 Task: Create Card Employee Wellness Analytics Review in Board Team Performance Management Platforms to Workspace Financial Planning and Analysis Services. Create Card Disability Services Review in Board Product Feature Prioritization and Development to Workspace Financial Planning and Analysis Services. Create Card Customer Referral Program Review in Board Customer Journey Optimization and Personalization to Workspace Financial Planning and Analysis Services
Action: Mouse moved to (246, 182)
Screenshot: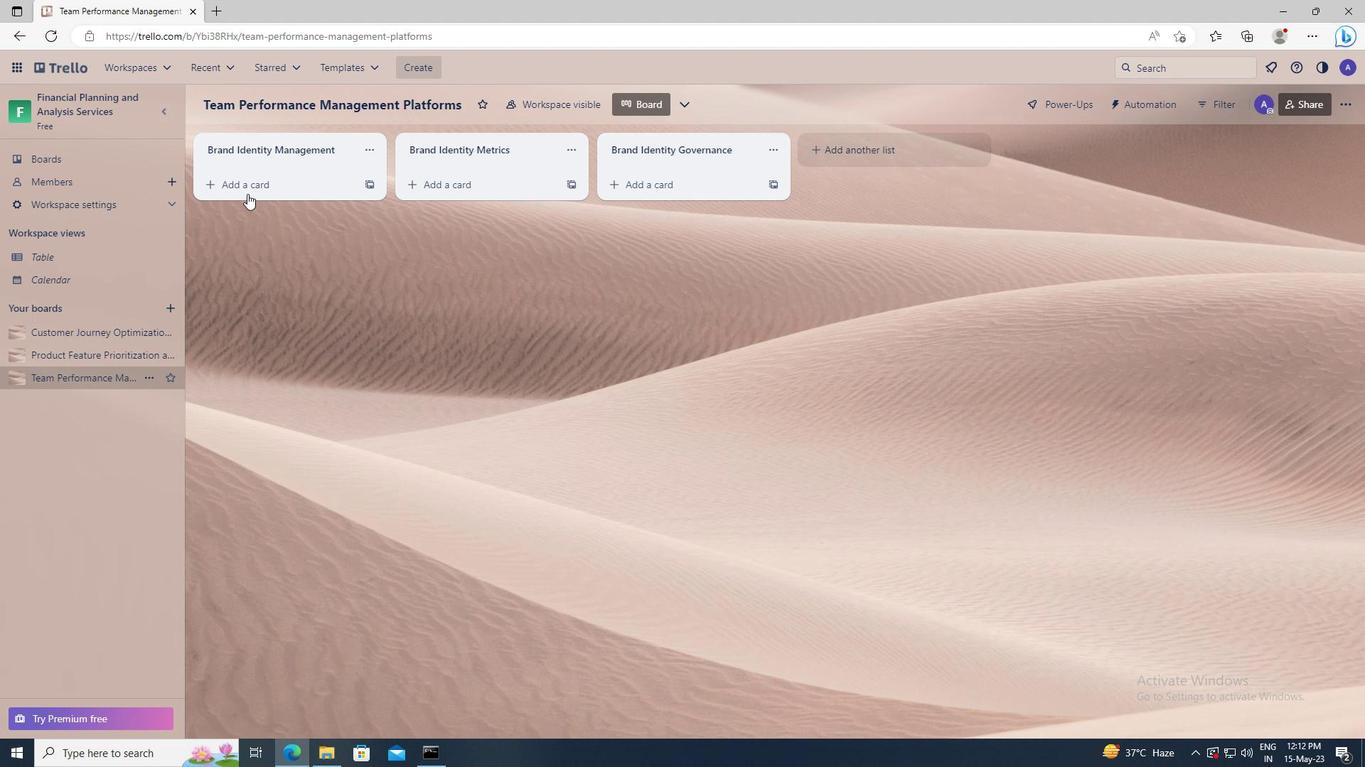 
Action: Mouse pressed left at (246, 182)
Screenshot: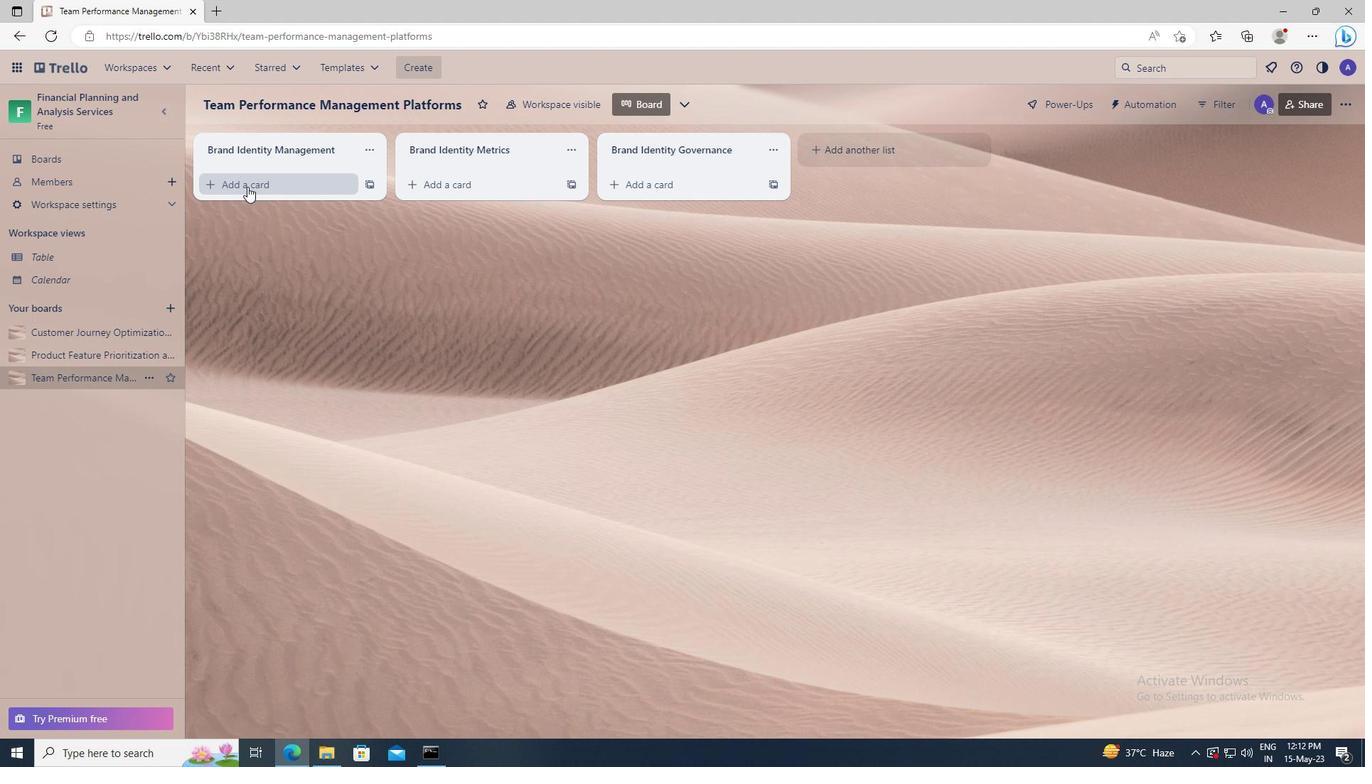 
Action: Key pressed <Key.shift>EMPLOYEE<Key.space><Key.shift>WELLNESS<Key.space><Key.shift>ANALYTICS<Key.space><Key.shift>REVIEW
Screenshot: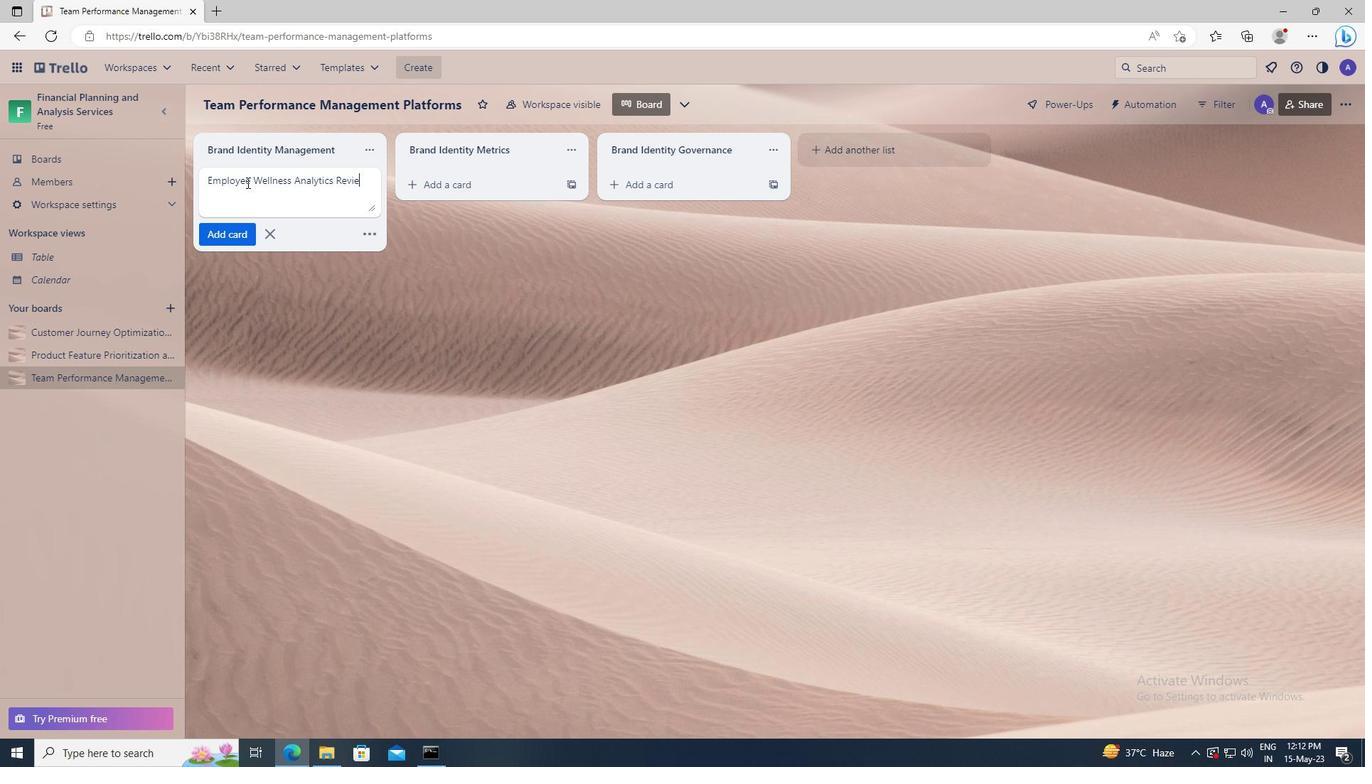 
Action: Mouse moved to (234, 234)
Screenshot: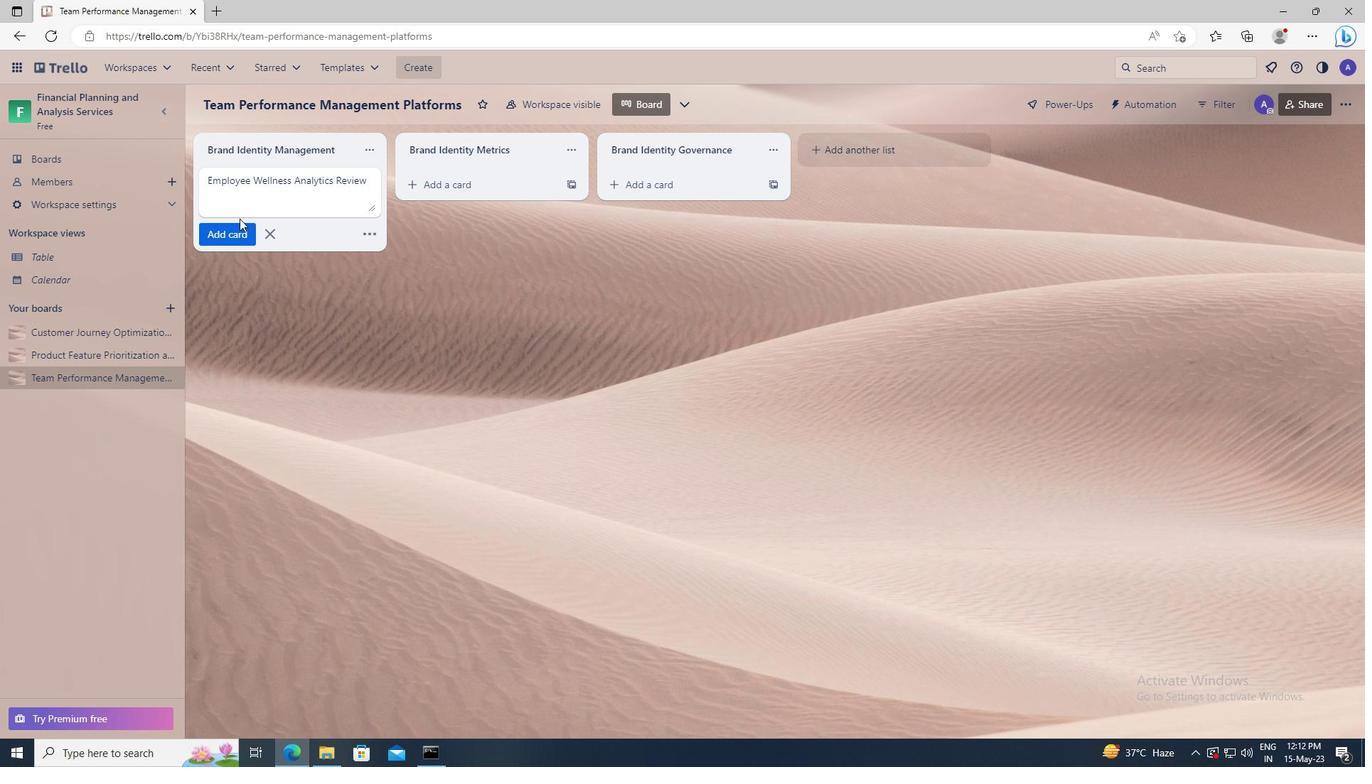 
Action: Mouse pressed left at (234, 234)
Screenshot: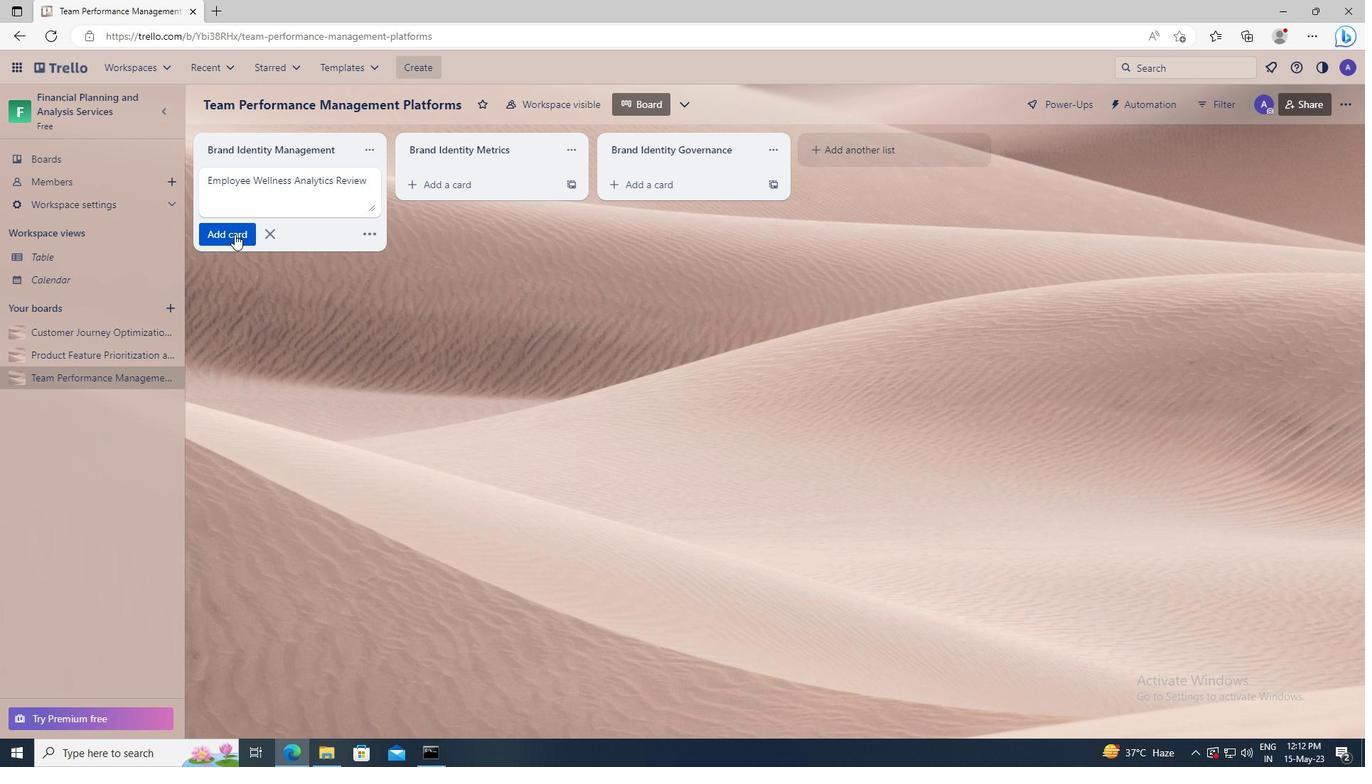 
Action: Mouse moved to (115, 352)
Screenshot: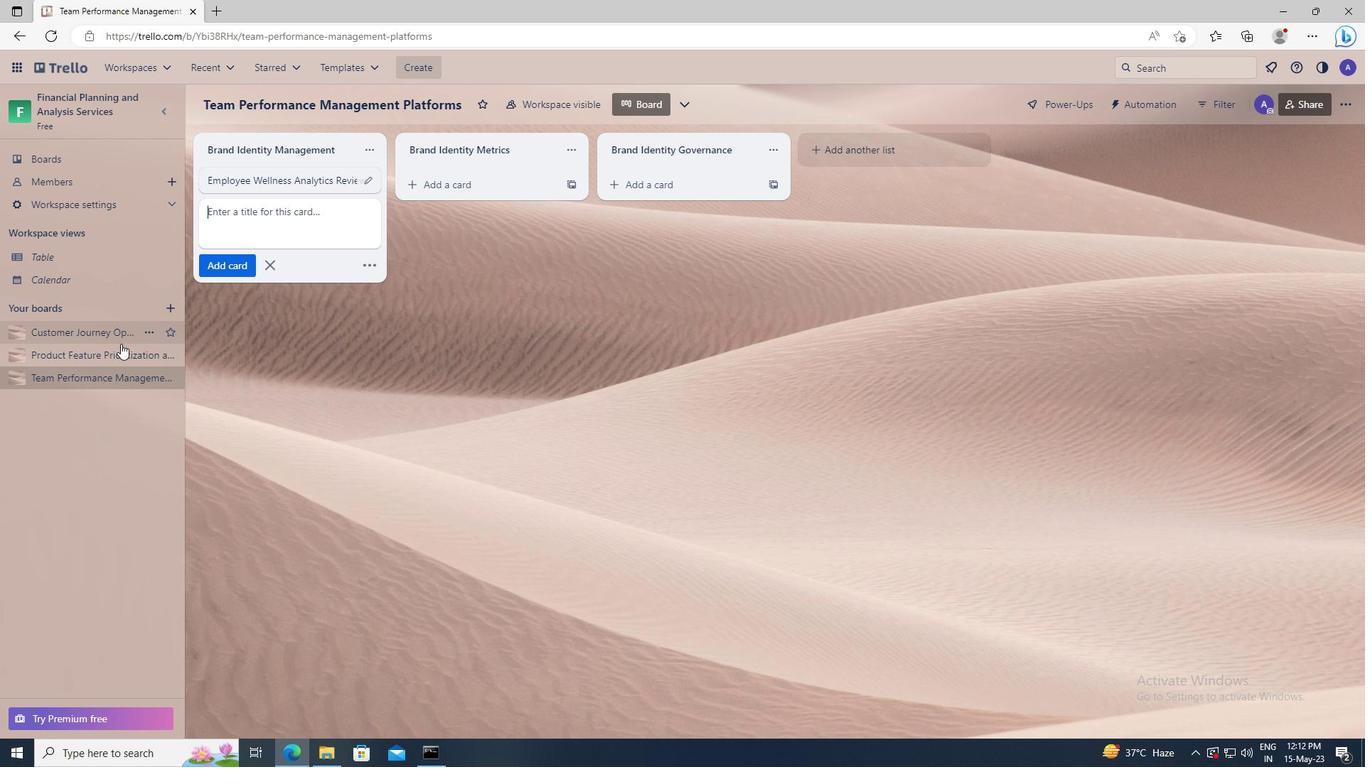 
Action: Mouse pressed left at (115, 352)
Screenshot: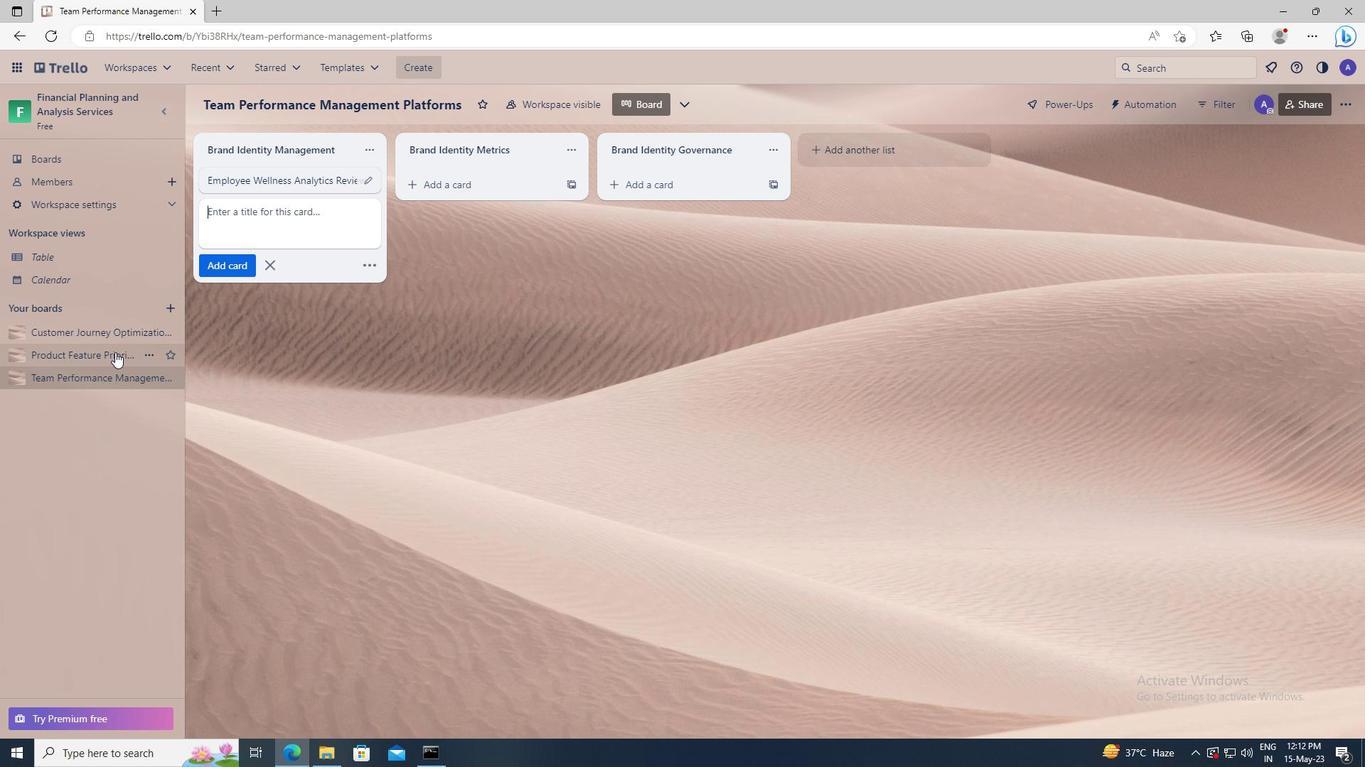 
Action: Mouse moved to (224, 186)
Screenshot: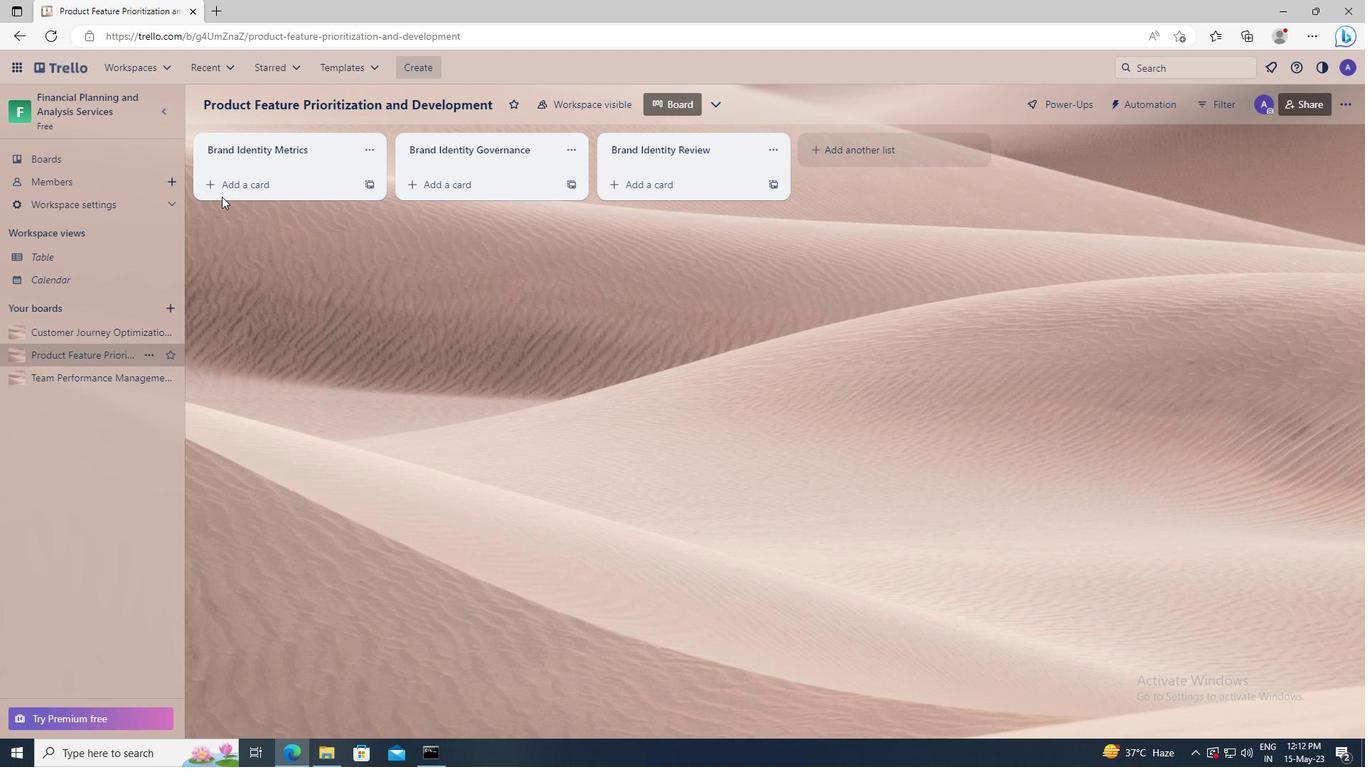 
Action: Mouse pressed left at (224, 186)
Screenshot: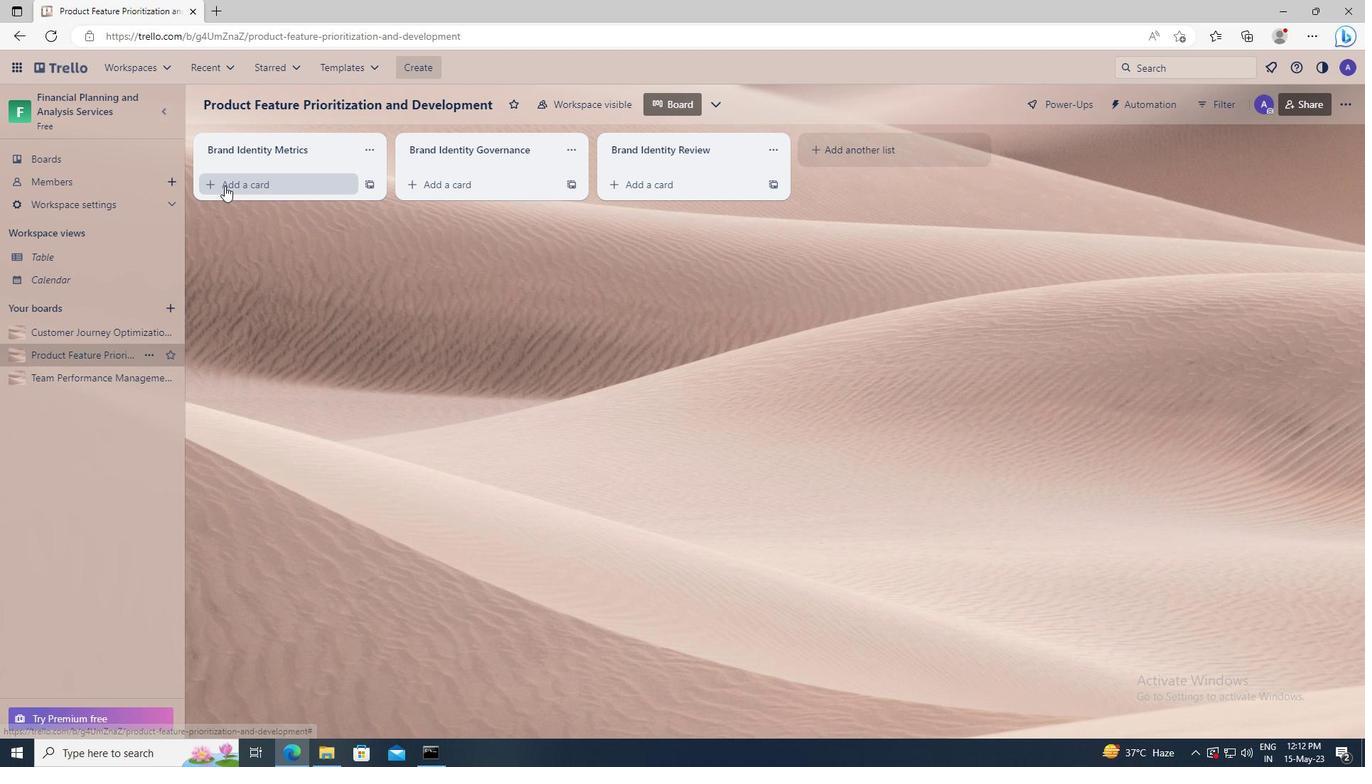
Action: Key pressed <Key.shift>DISABILITY<Key.space><Key.shift>SERVICES<Key.space><Key.shift>REVIEW
Screenshot: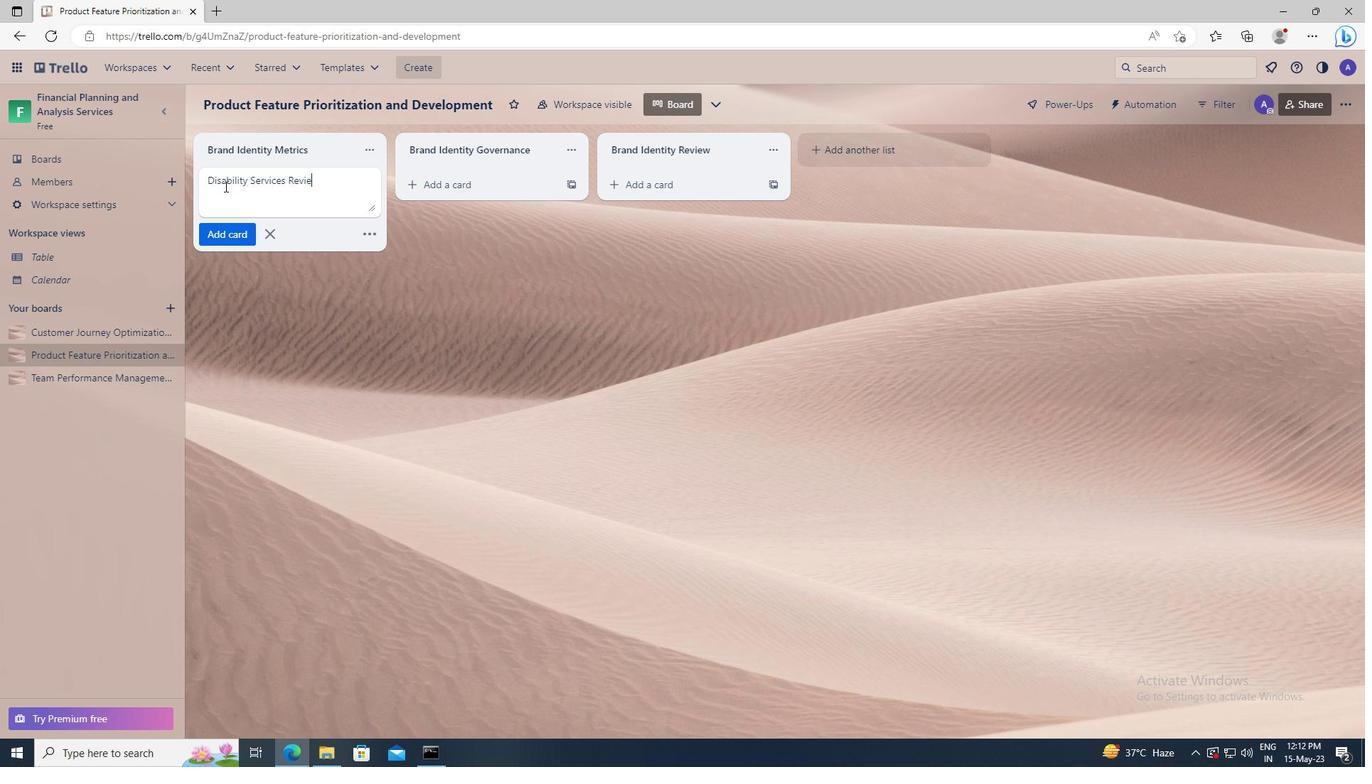 
Action: Mouse moved to (232, 237)
Screenshot: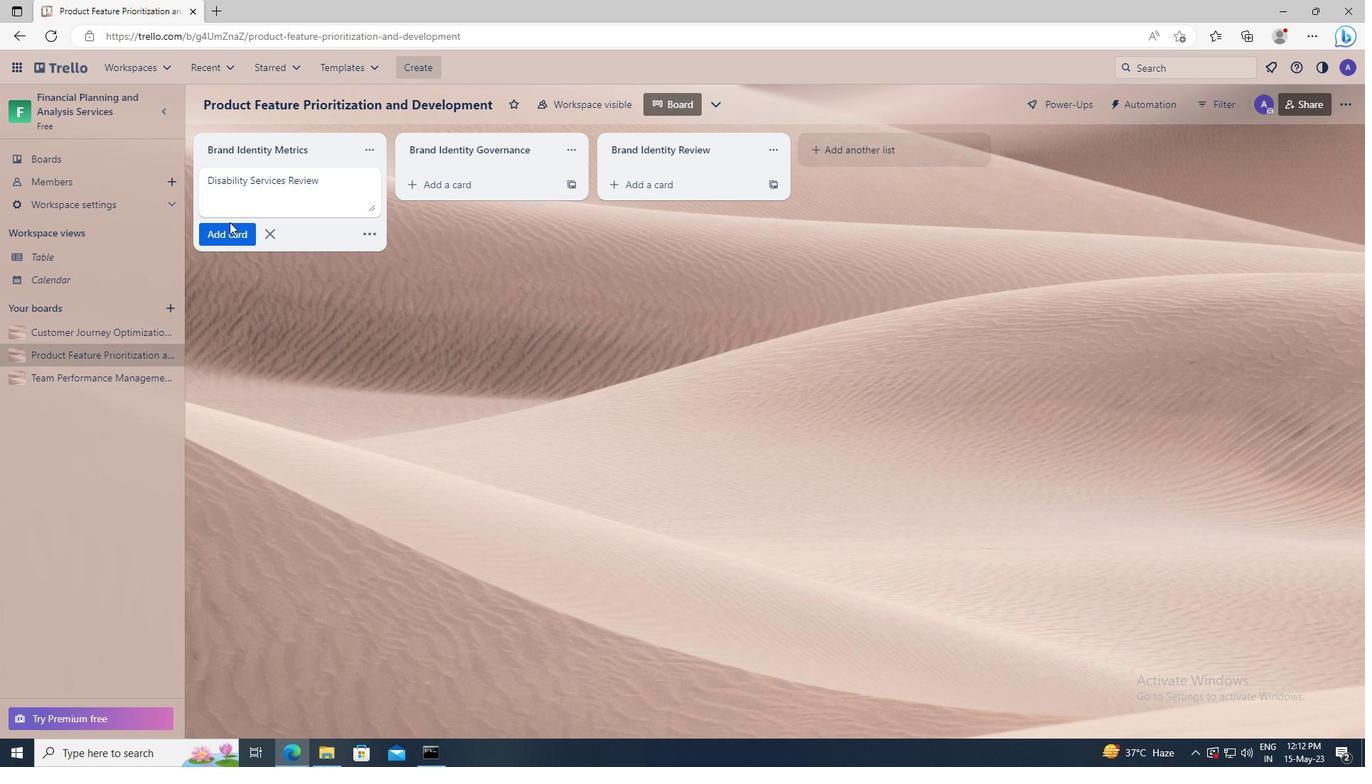 
Action: Mouse pressed left at (232, 237)
Screenshot: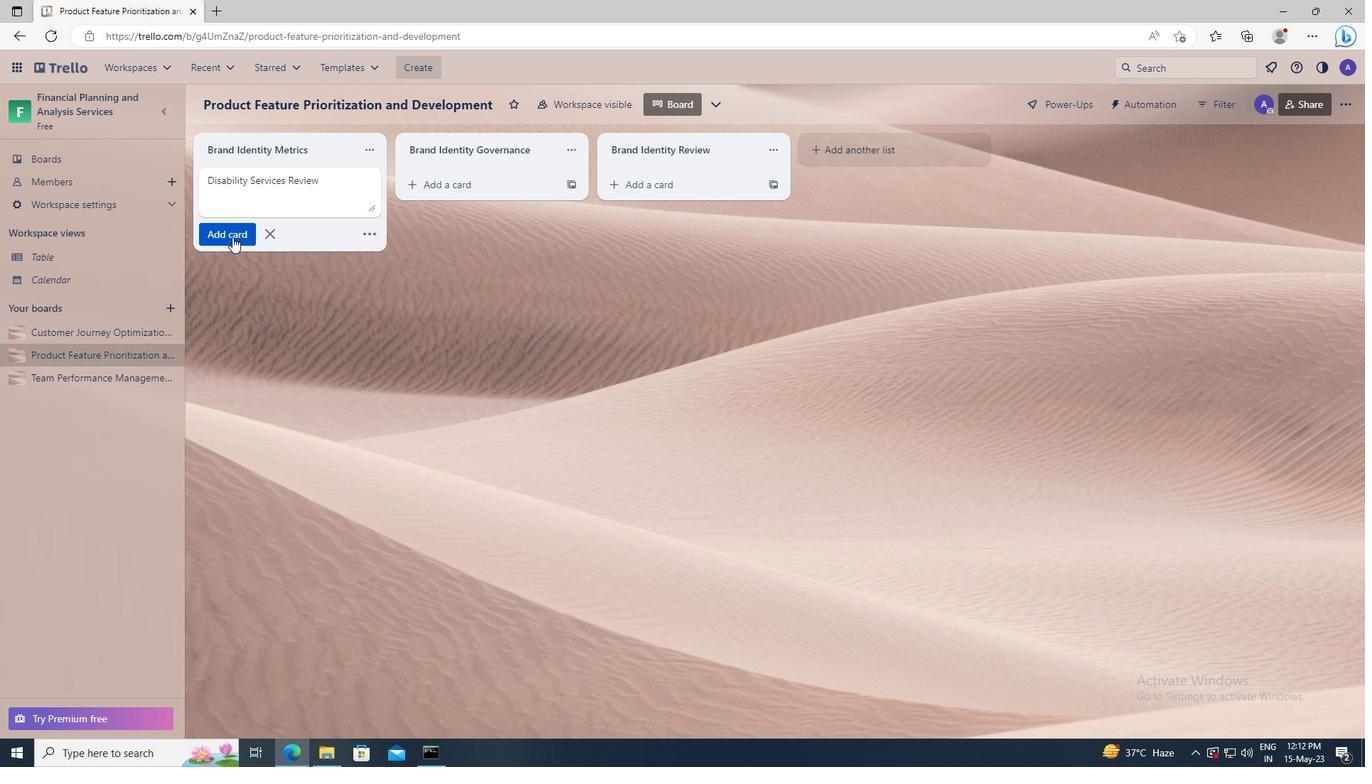 
Action: Mouse moved to (89, 332)
Screenshot: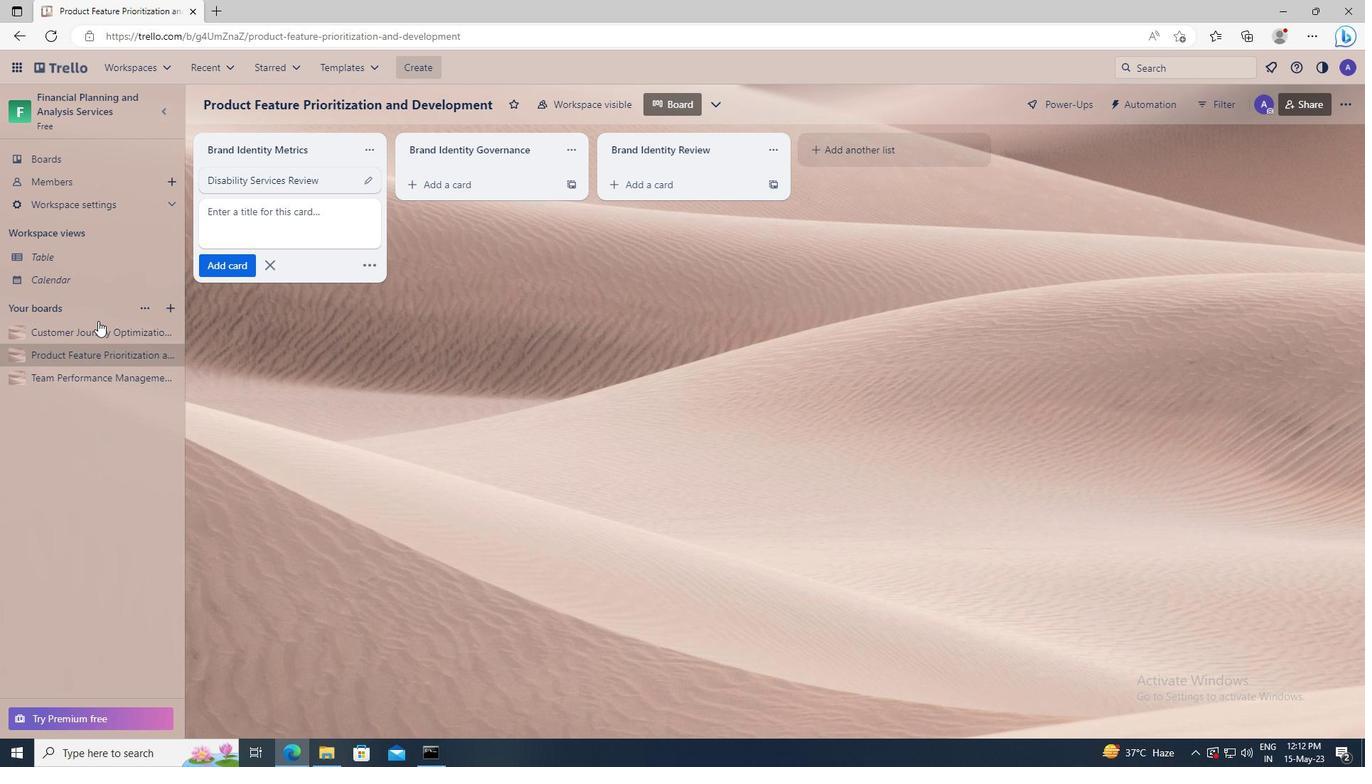 
Action: Mouse pressed left at (89, 332)
Screenshot: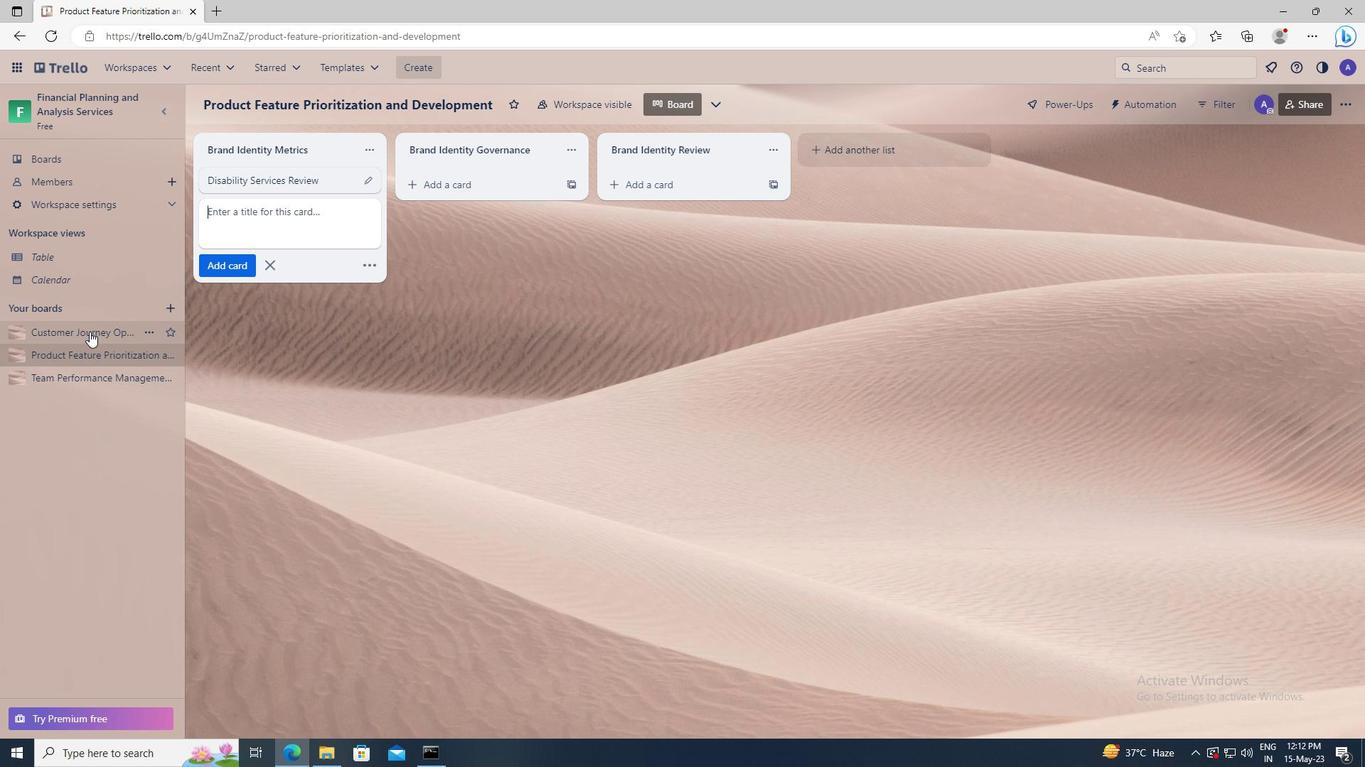 
Action: Mouse moved to (248, 188)
Screenshot: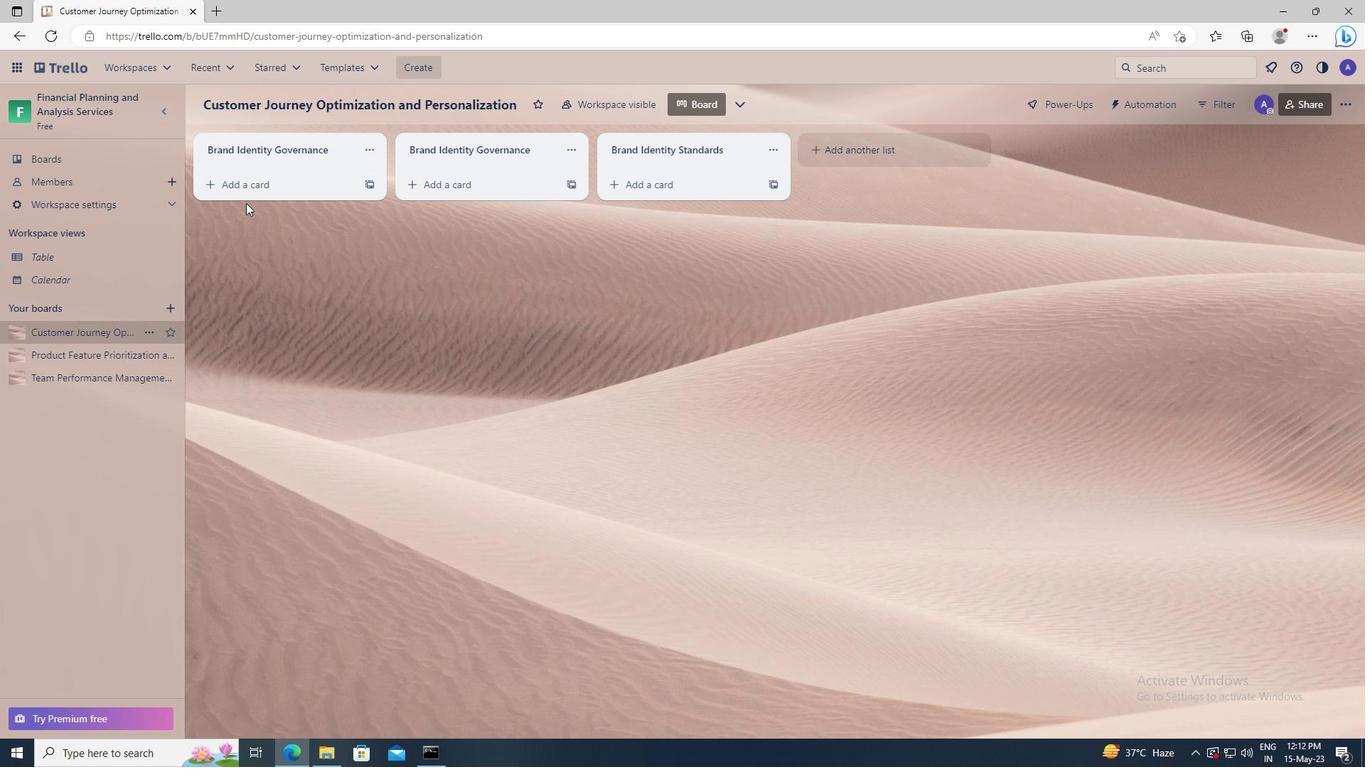 
Action: Mouse pressed left at (248, 188)
Screenshot: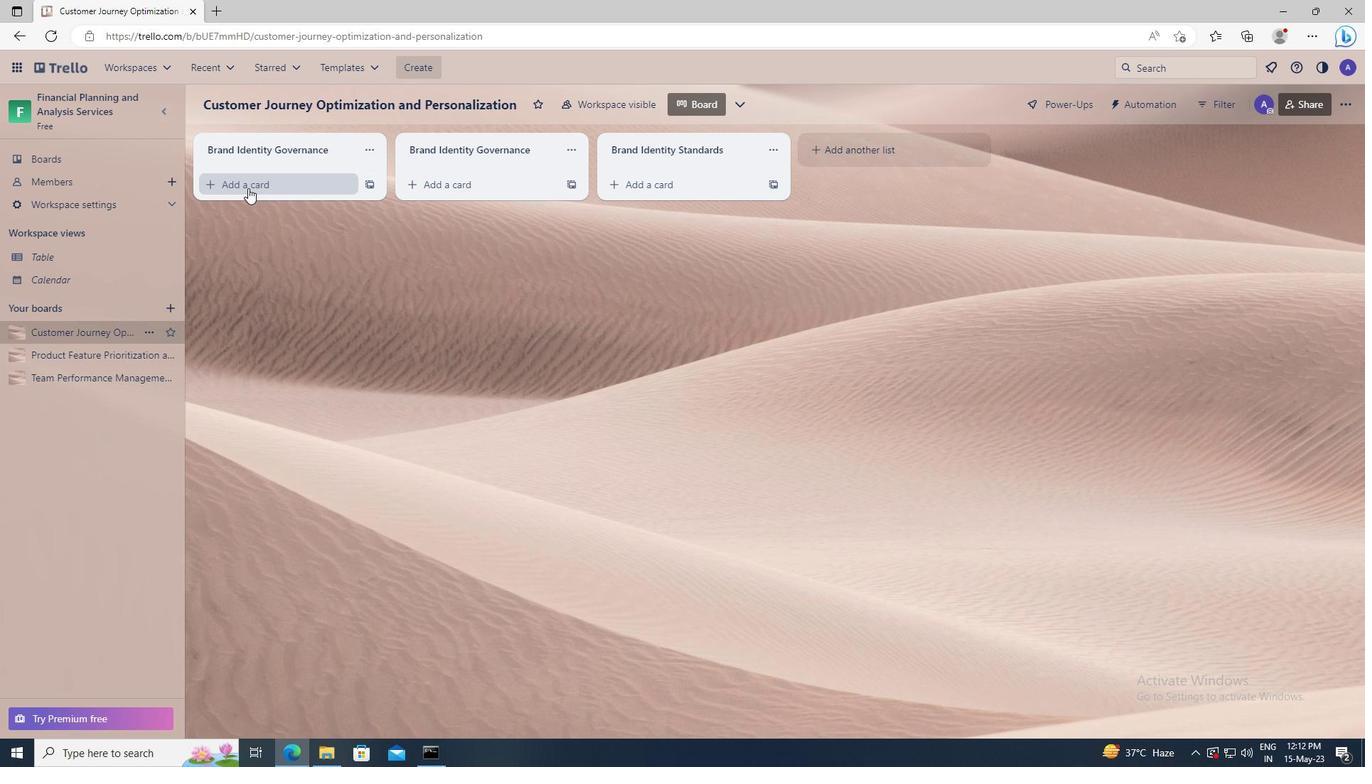 
Action: Key pressed <Key.shift>CUSTOMER<Key.space><Key.shift>REFERRAL<Key.space><Key.shift>PROGRAM<Key.space><Key.shift>REVIEW
Screenshot: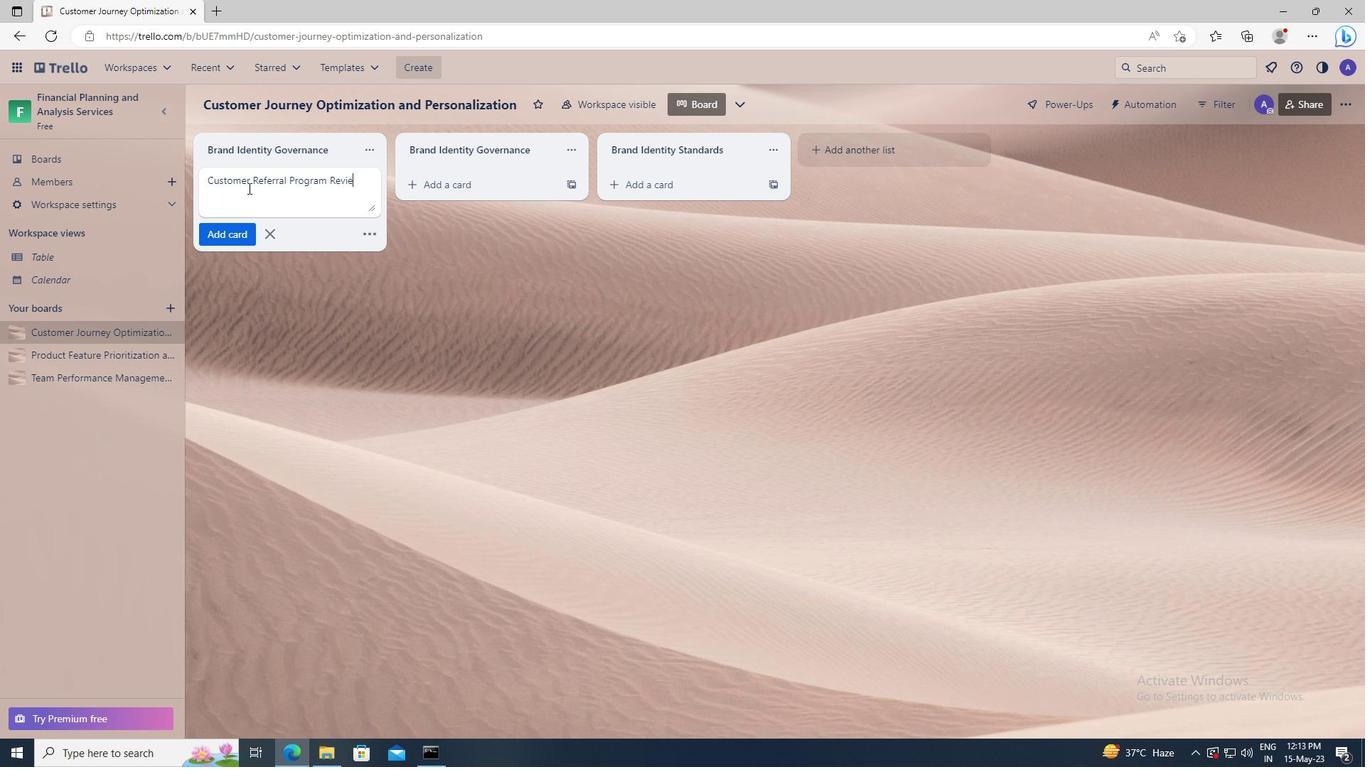 
Action: Mouse moved to (237, 233)
Screenshot: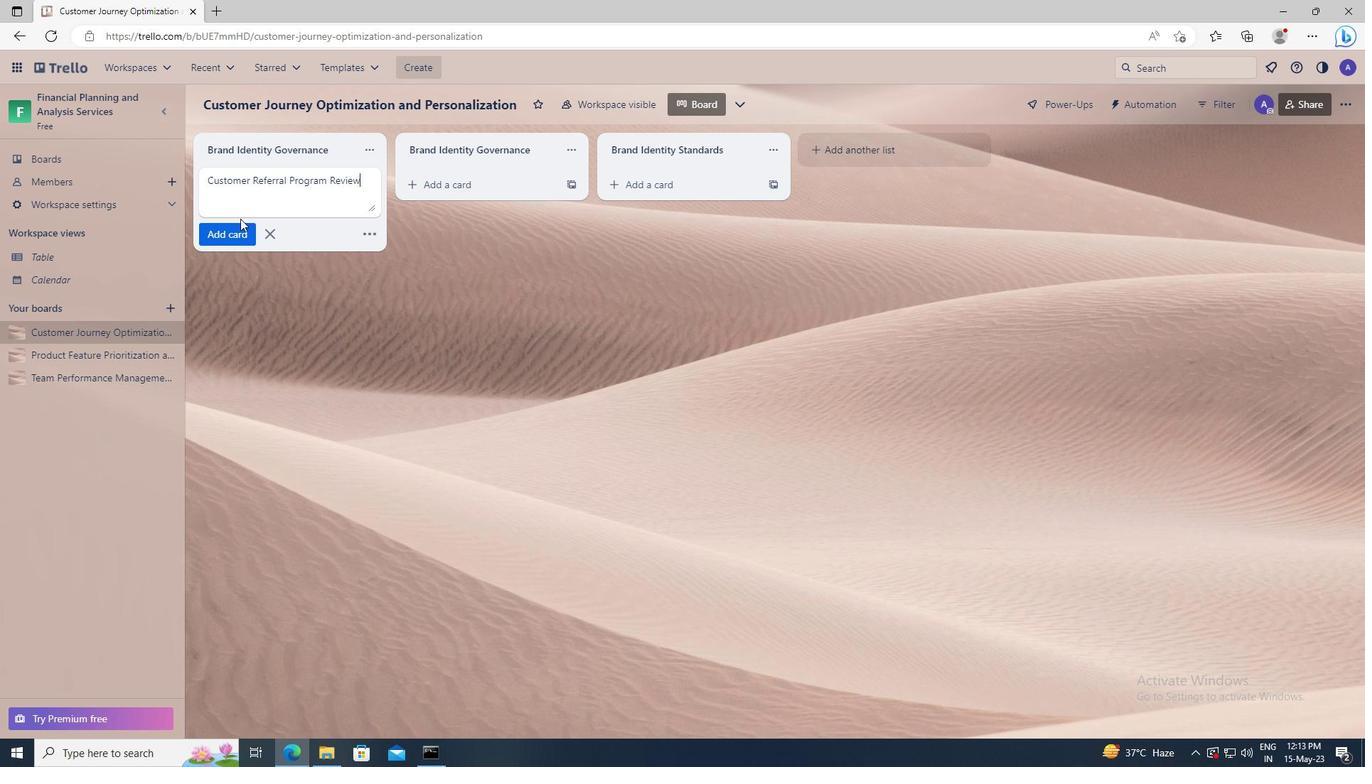 
Action: Mouse pressed left at (237, 233)
Screenshot: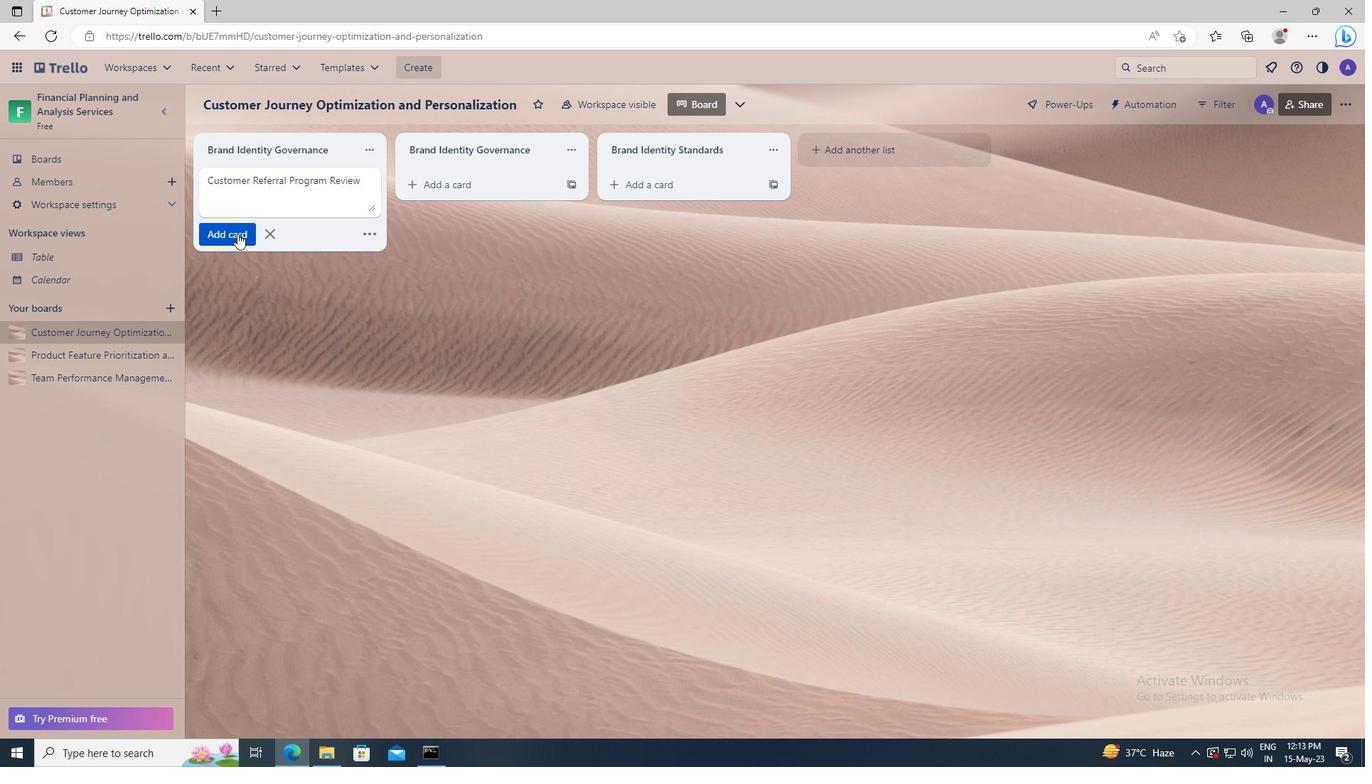 
